 Task: Schedule a meeting for the step count competition.
Action: Mouse moved to (100, 133)
Screenshot: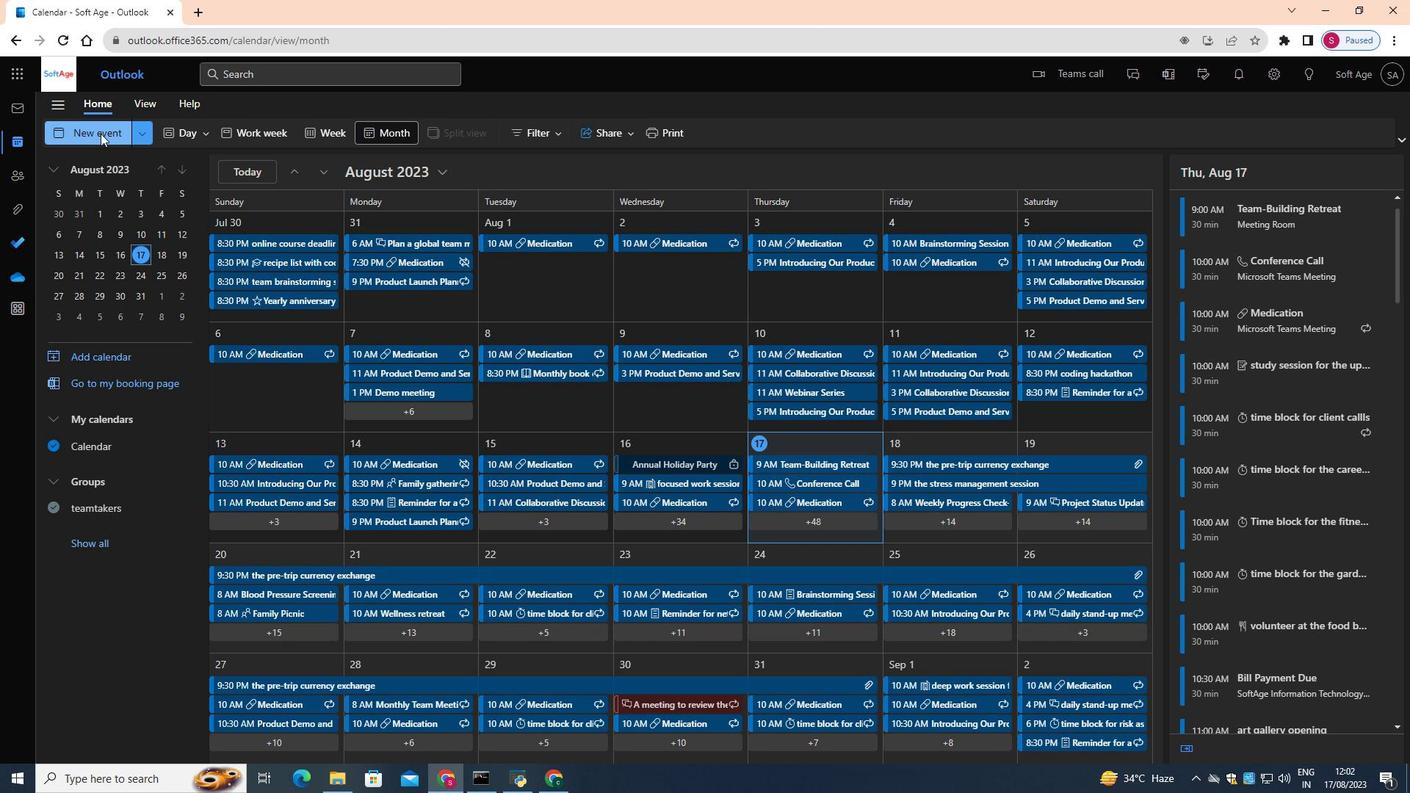 
Action: Mouse pressed left at (100, 133)
Screenshot: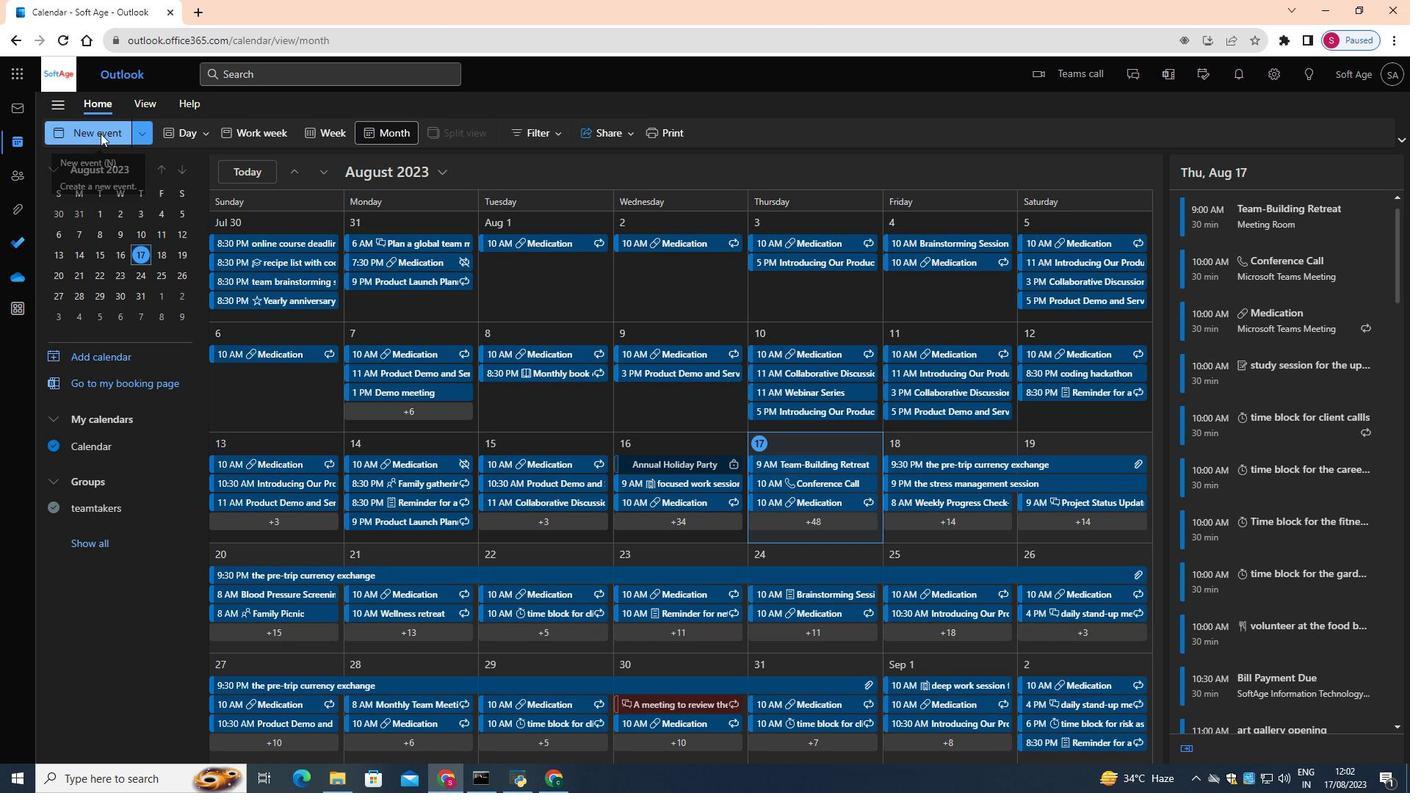 
Action: Mouse moved to (445, 224)
Screenshot: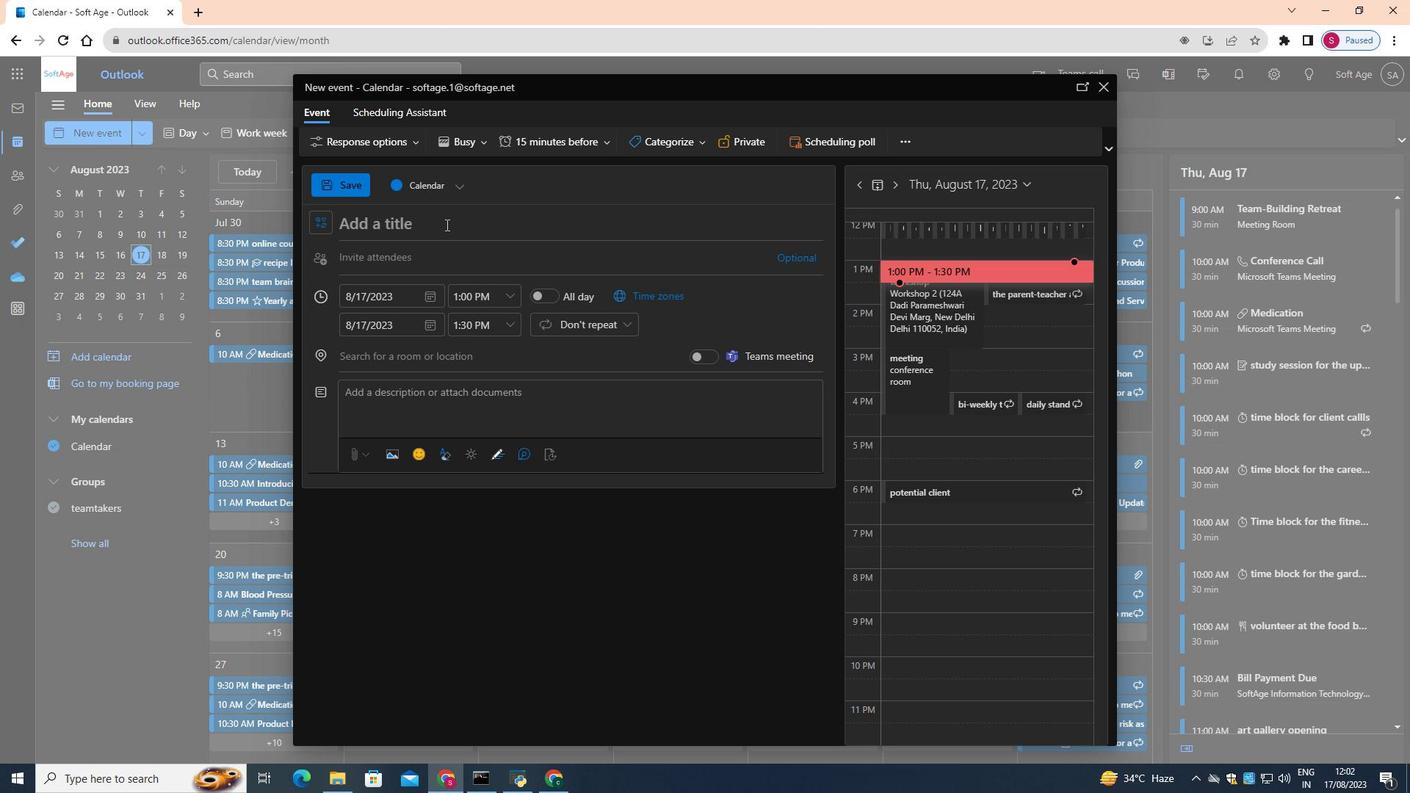 
Action: Mouse pressed left at (445, 224)
Screenshot: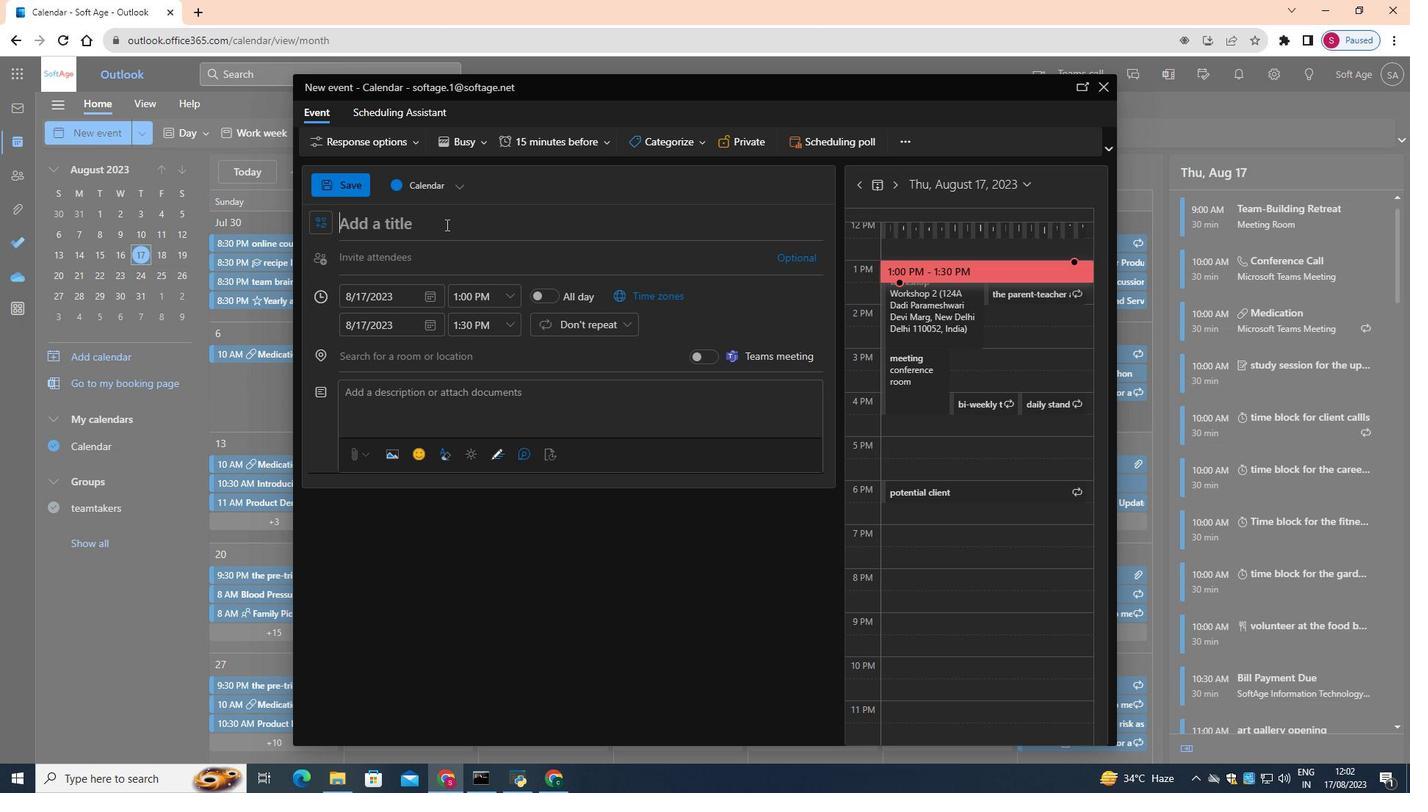 
Action: Key pressed <Key.shift>Step<Key.space><Key.shift>Count<Key.space><Key.shift>Competition<Key.space><Key.shift>Kickoff<Key.space><Key.shift>Meeting
Screenshot: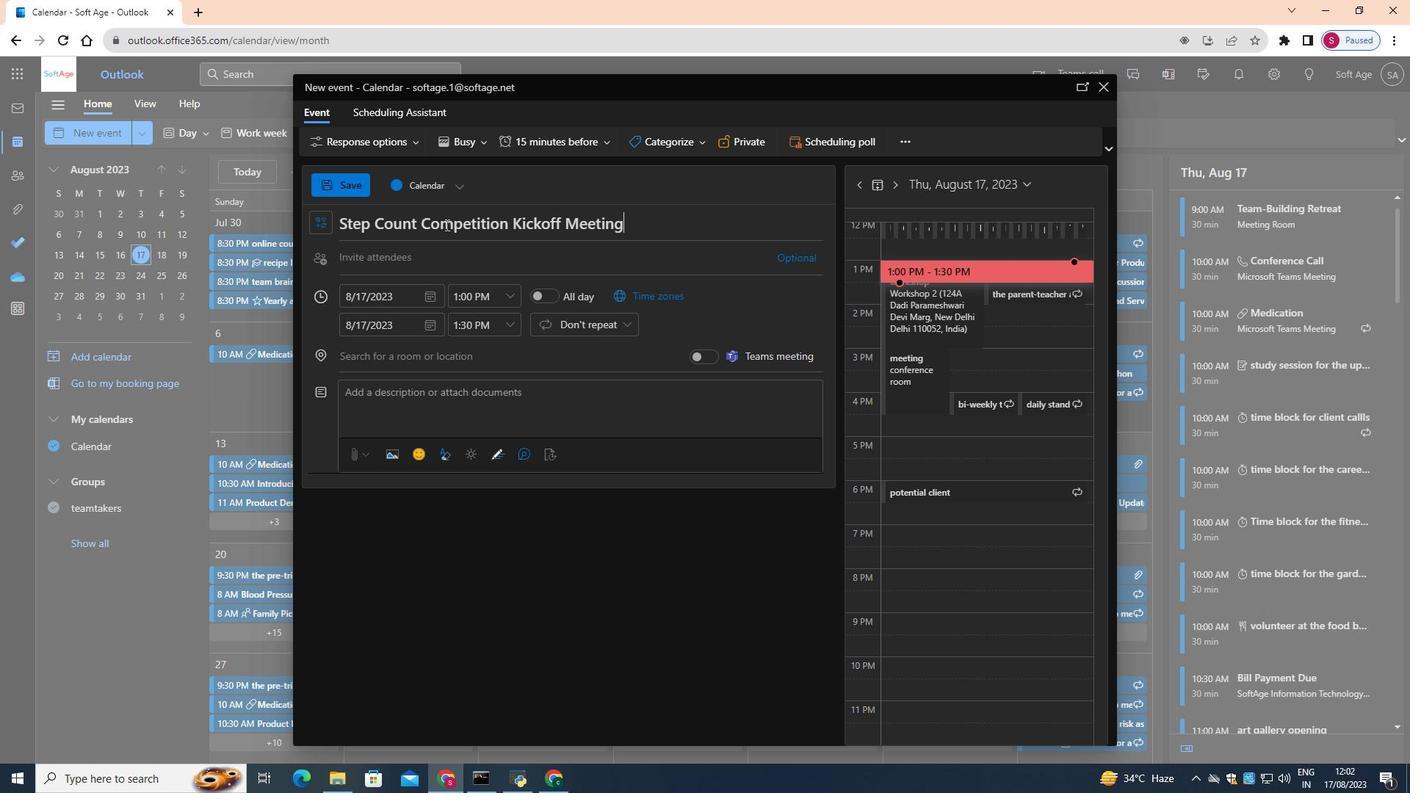 
Action: Mouse moved to (430, 296)
Screenshot: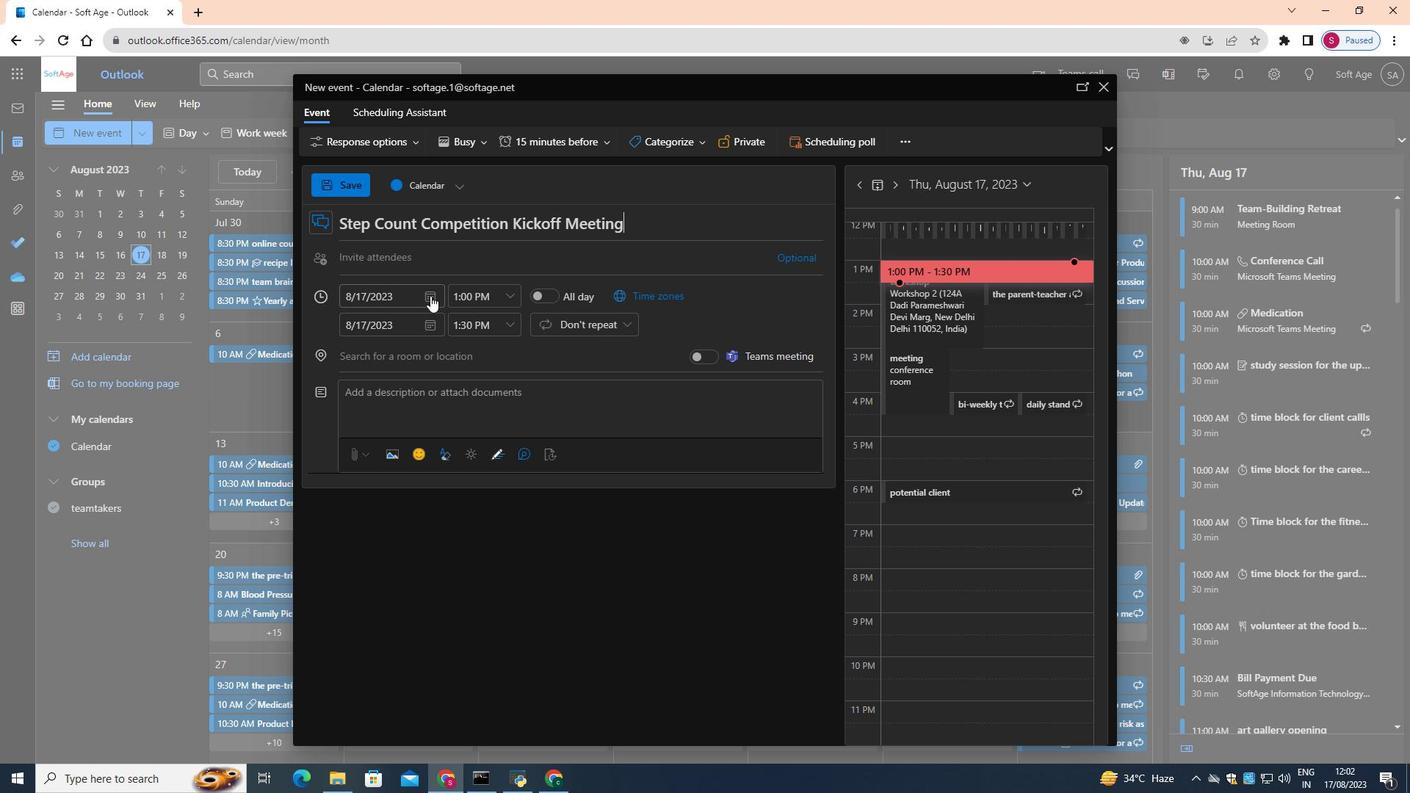 
Action: Mouse pressed left at (430, 296)
Screenshot: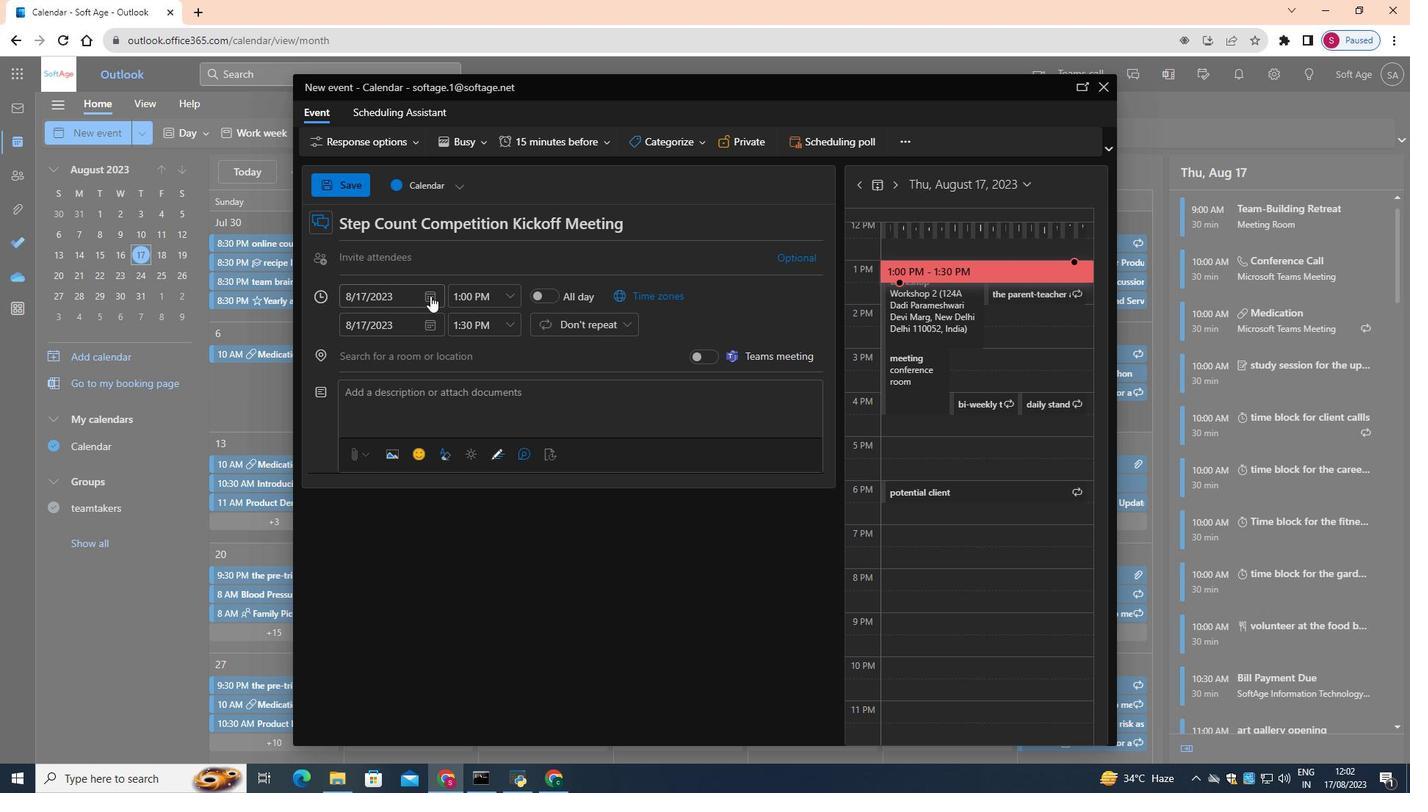 
Action: Mouse moved to (421, 429)
Screenshot: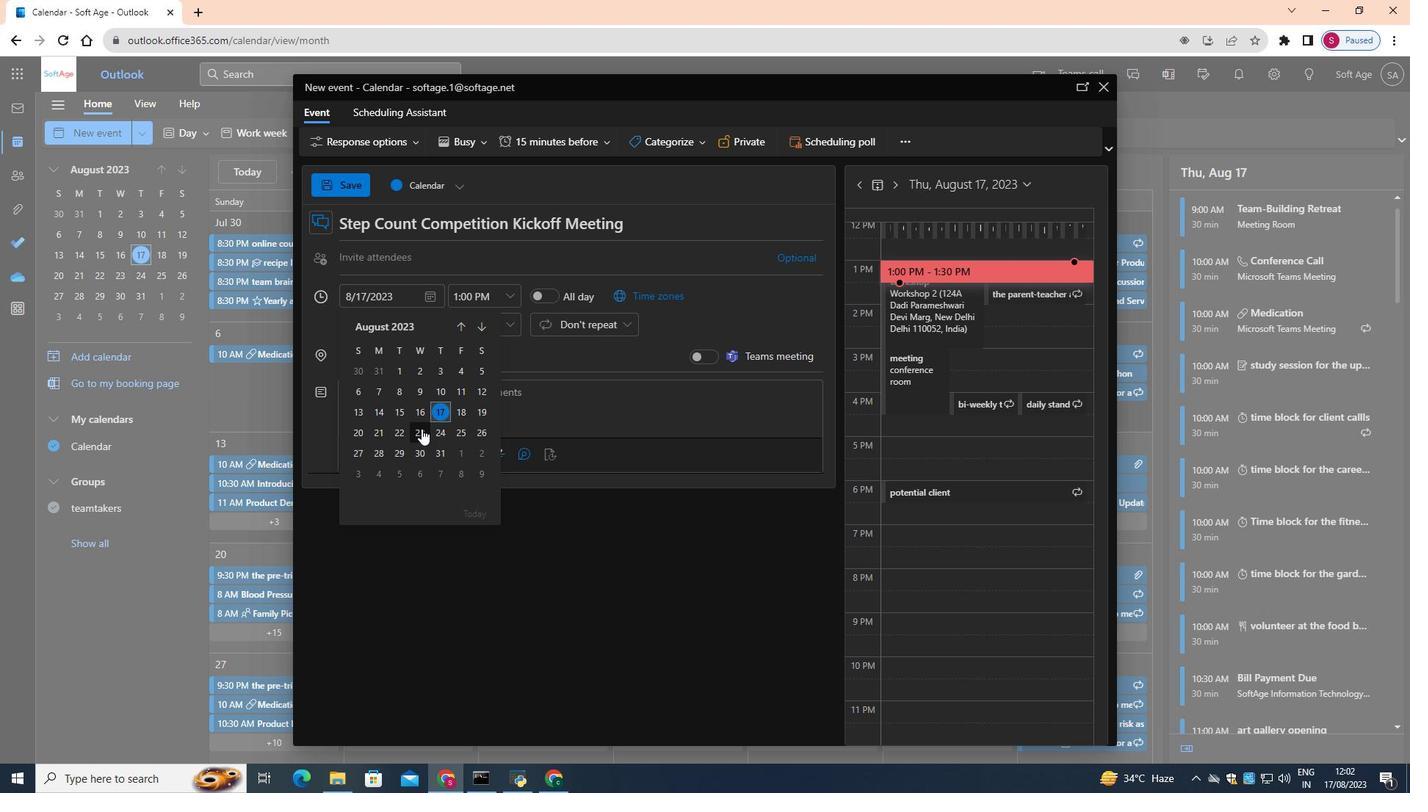
Action: Mouse pressed left at (421, 429)
Screenshot: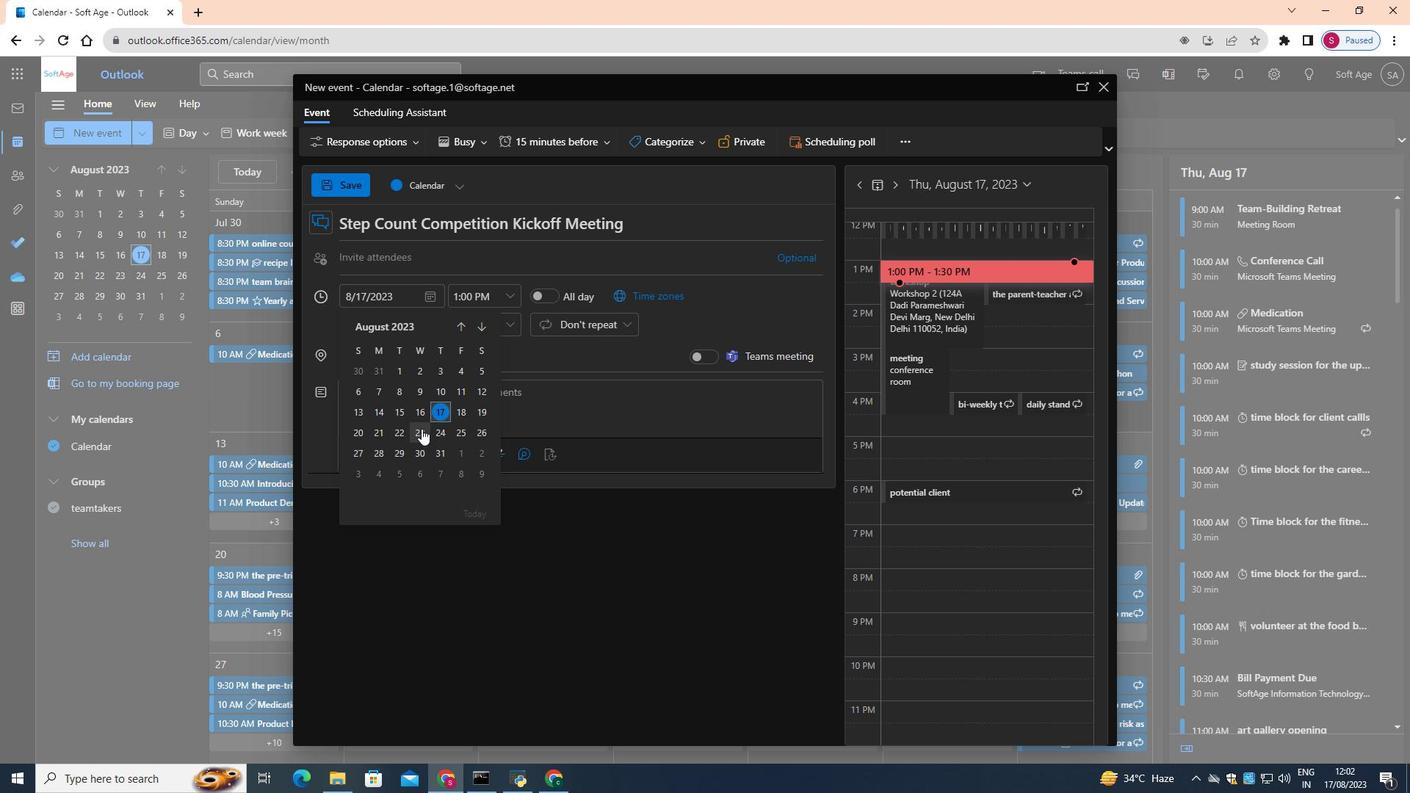 
Action: Mouse moved to (511, 291)
Screenshot: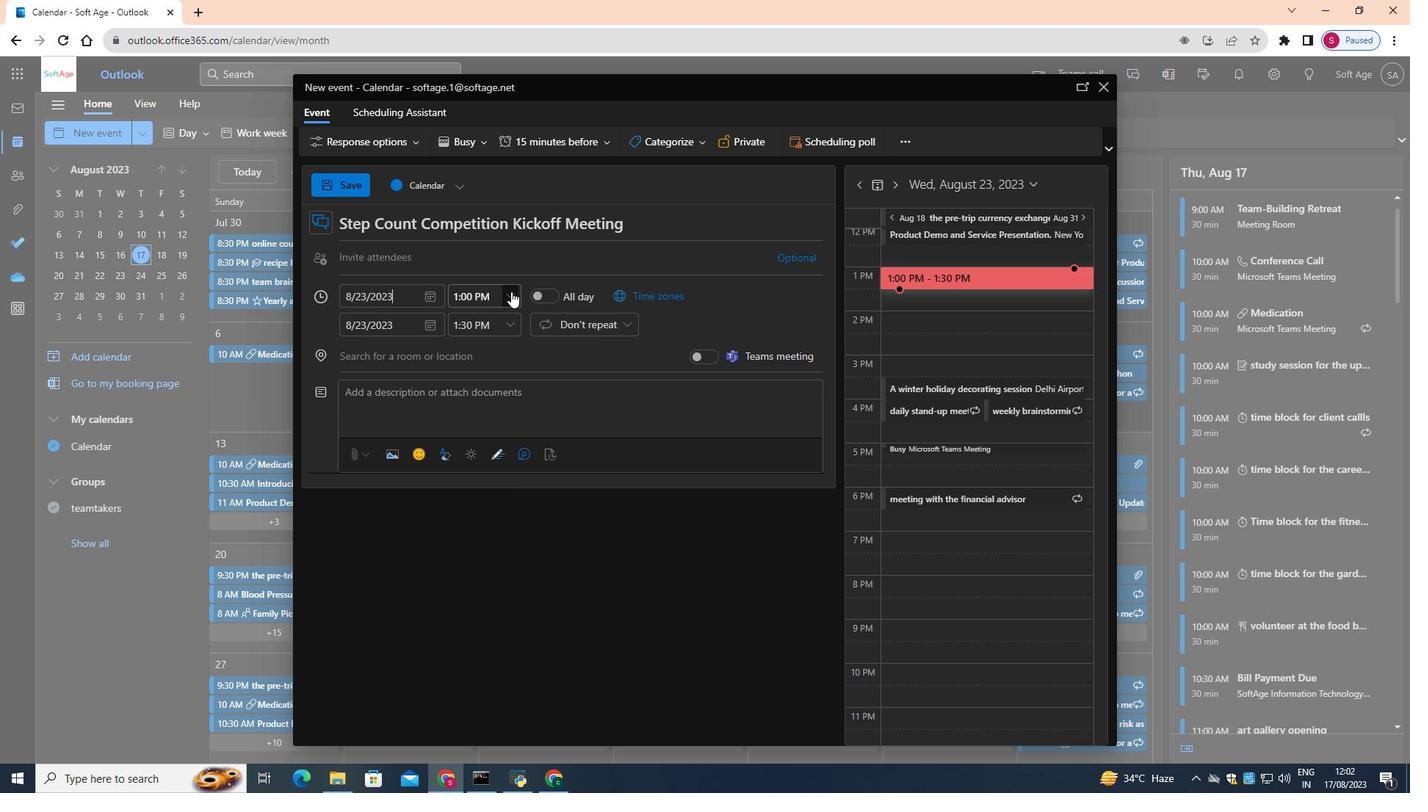 
Action: Mouse pressed left at (511, 291)
Screenshot: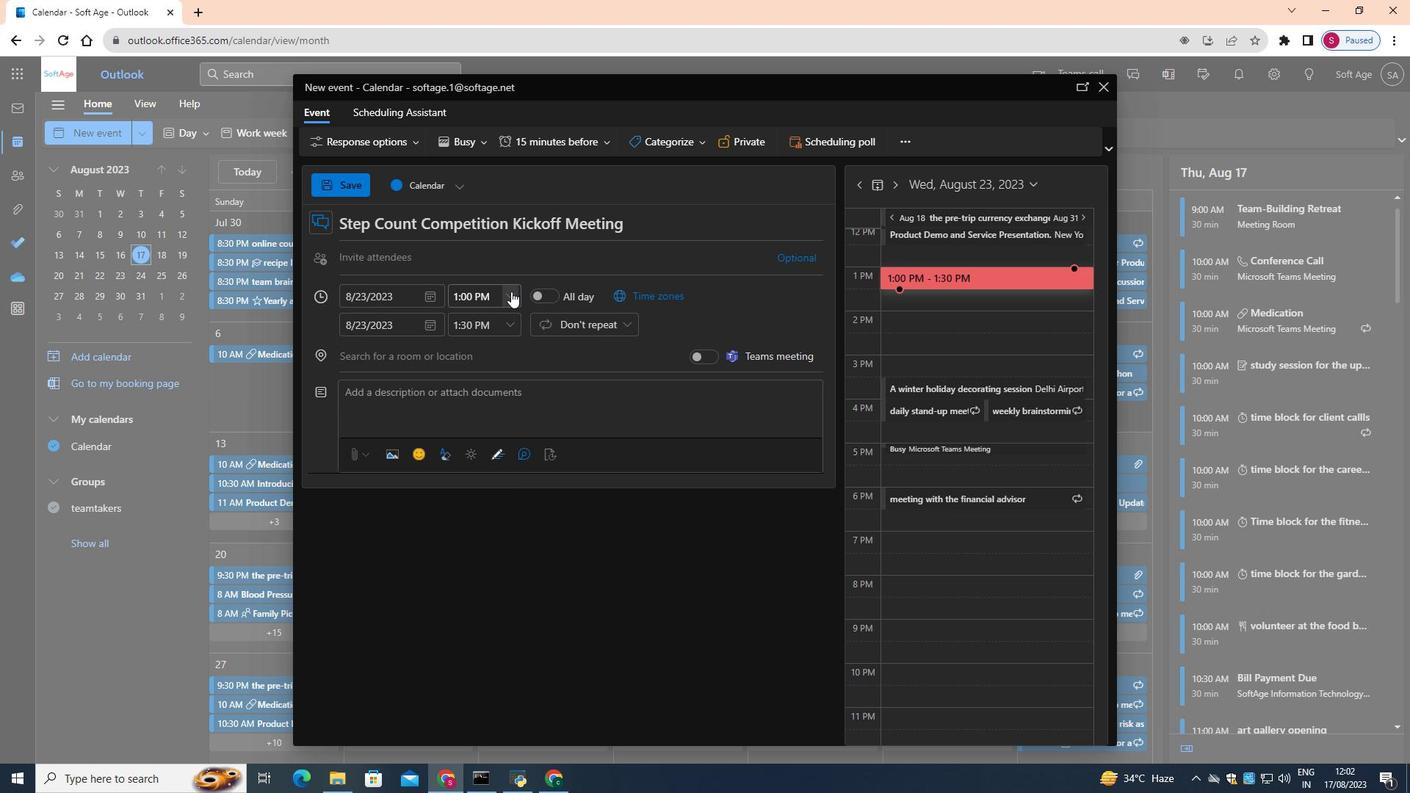 
Action: Mouse moved to (480, 346)
Screenshot: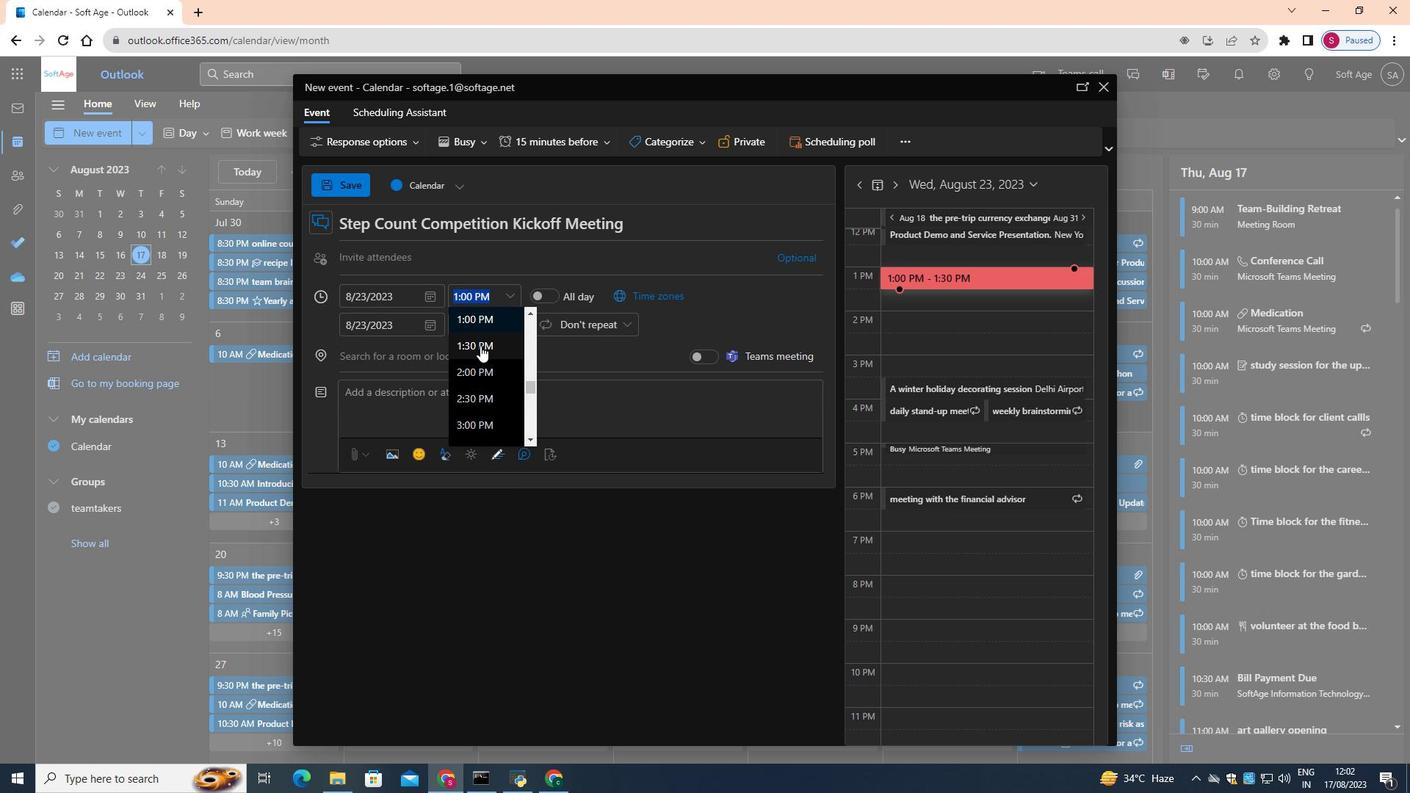 
Action: Mouse pressed left at (480, 346)
Screenshot: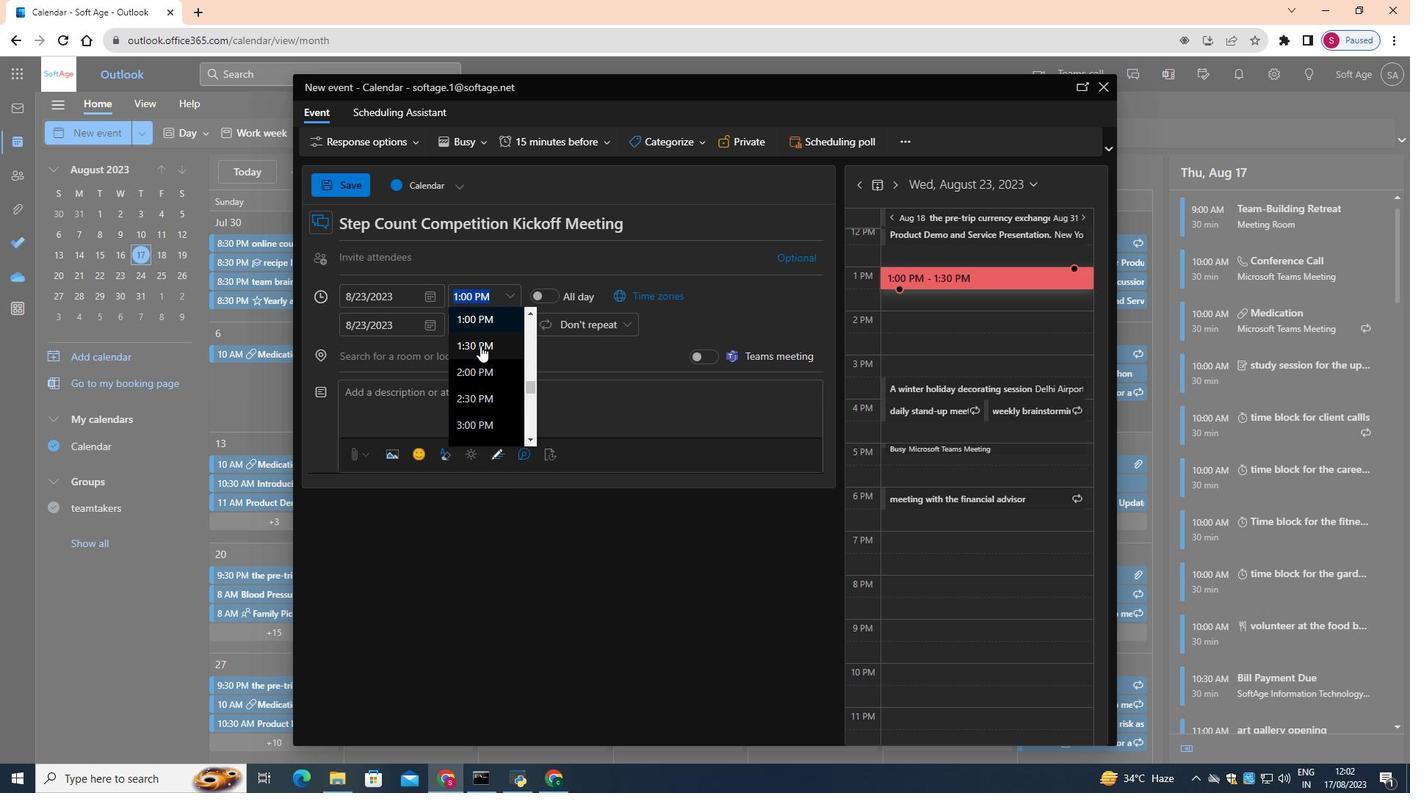 
Action: Mouse moved to (513, 319)
Screenshot: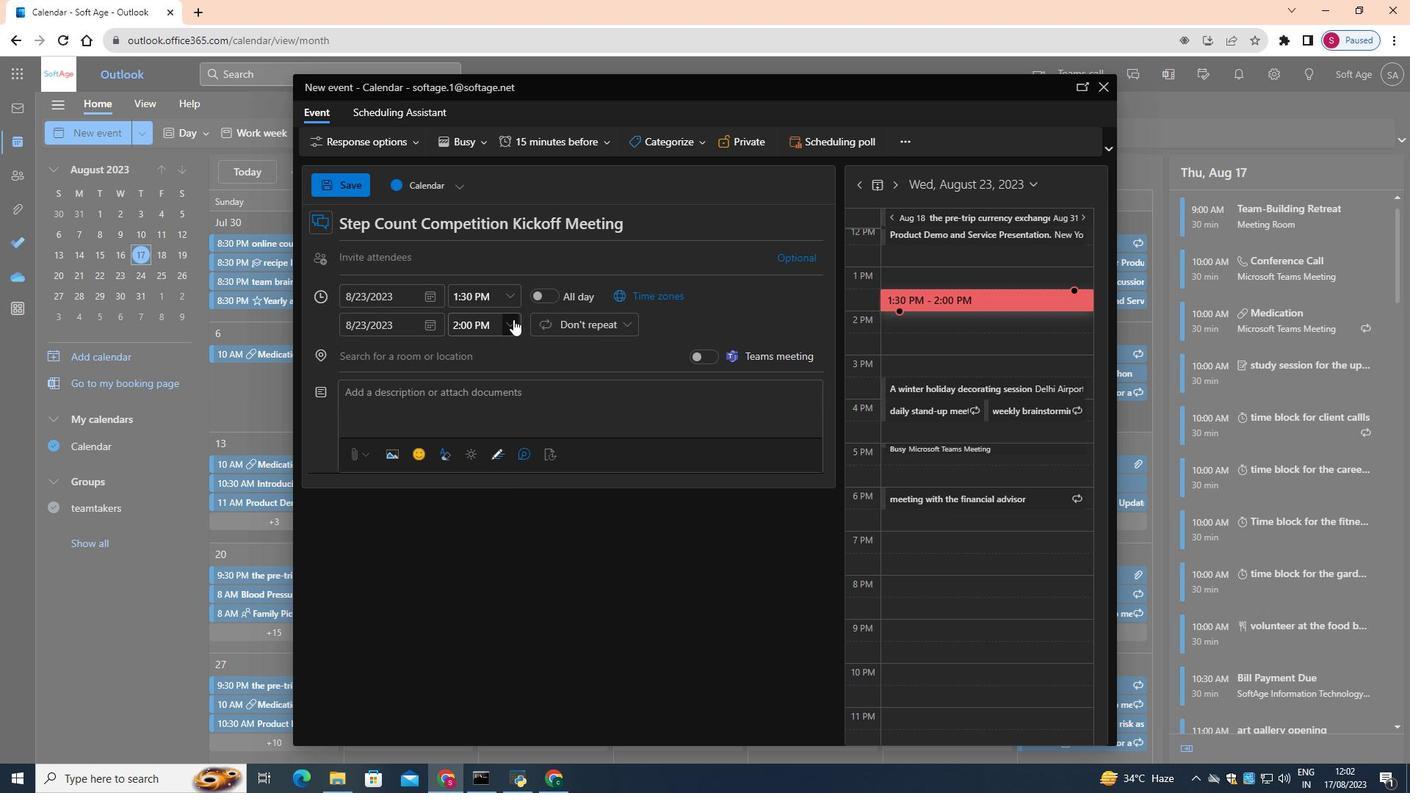
Action: Mouse pressed left at (513, 319)
Screenshot: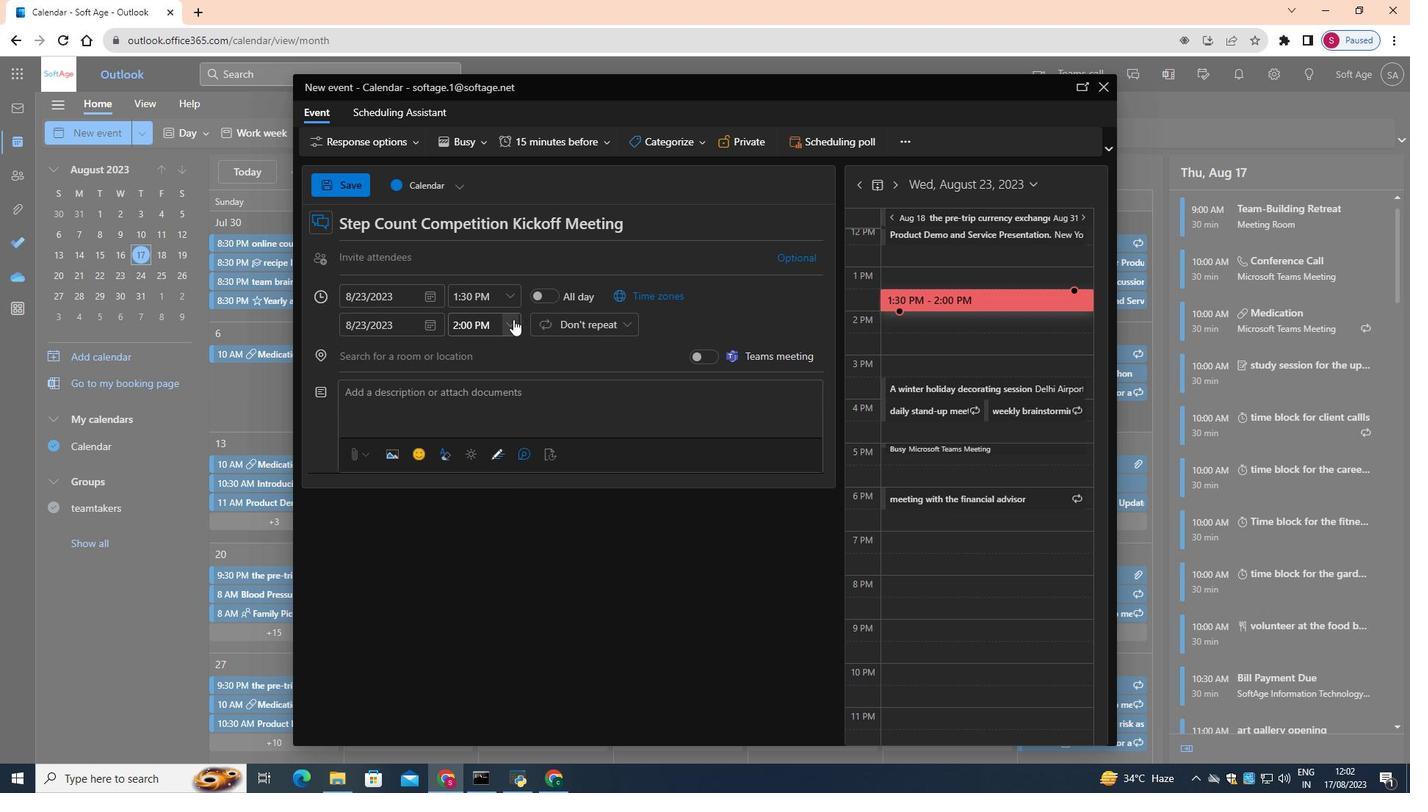 
Action: Mouse moved to (513, 422)
Screenshot: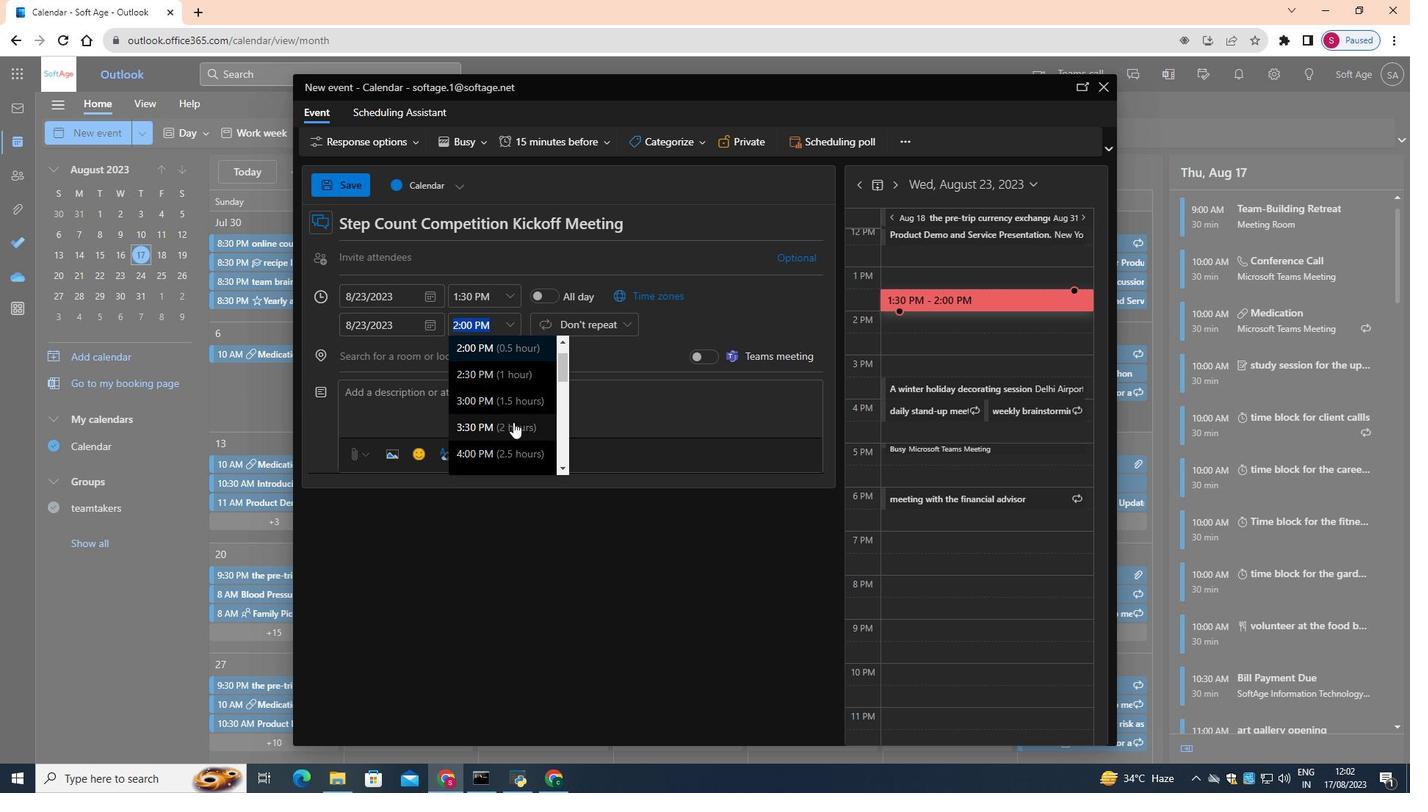 
Action: Mouse pressed left at (513, 422)
Screenshot: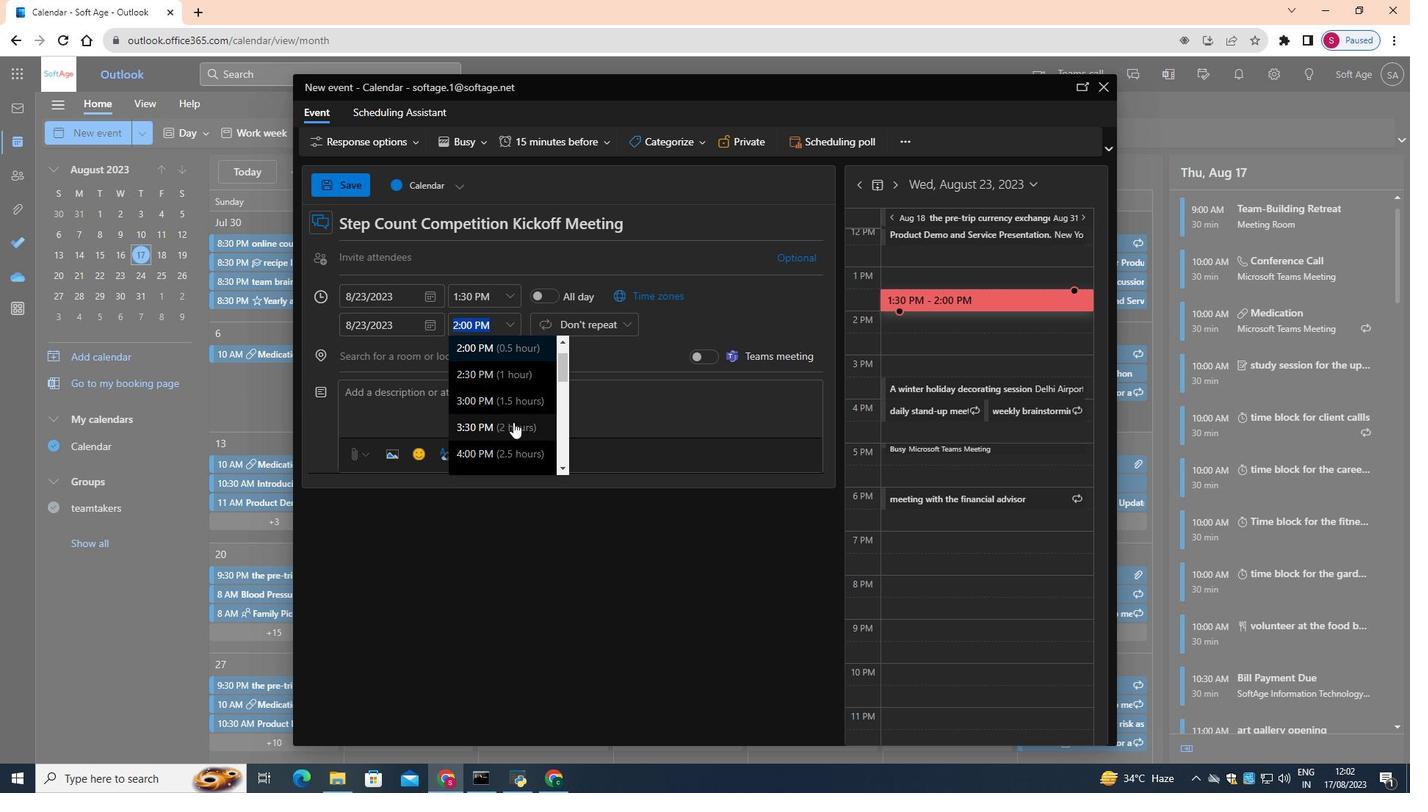 
Action: Mouse moved to (576, 417)
Screenshot: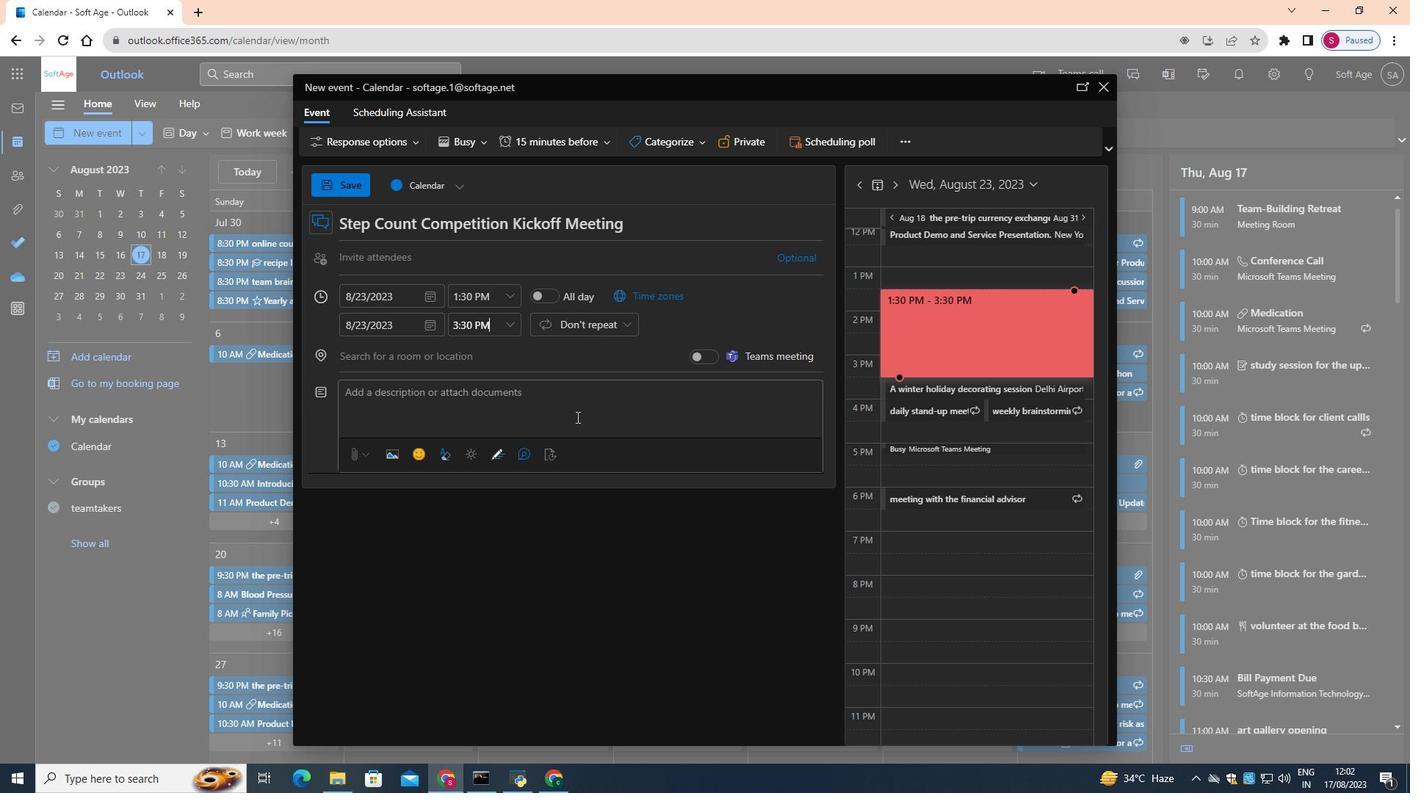 
Action: Mouse pressed left at (576, 417)
Screenshot: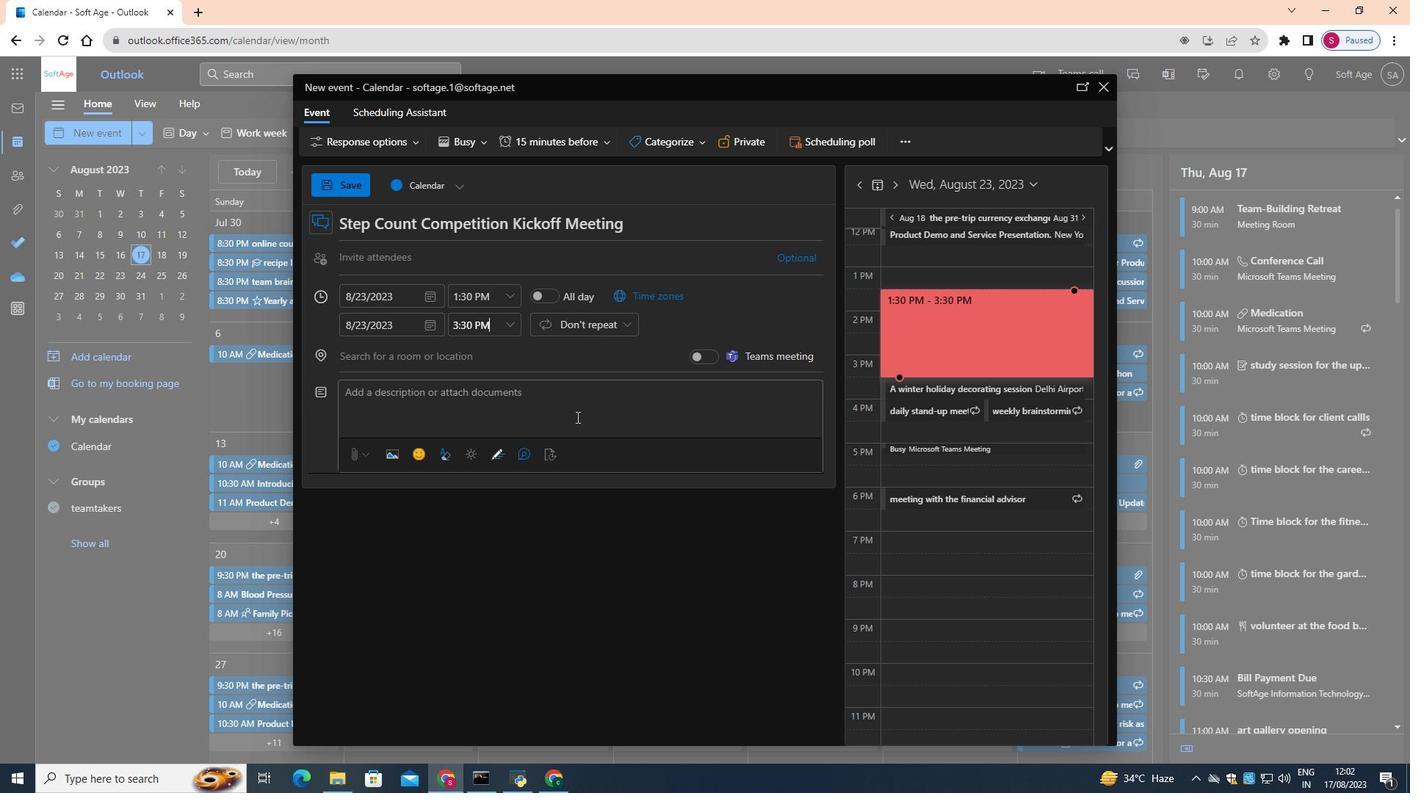
Action: Mouse moved to (577, 417)
Screenshot: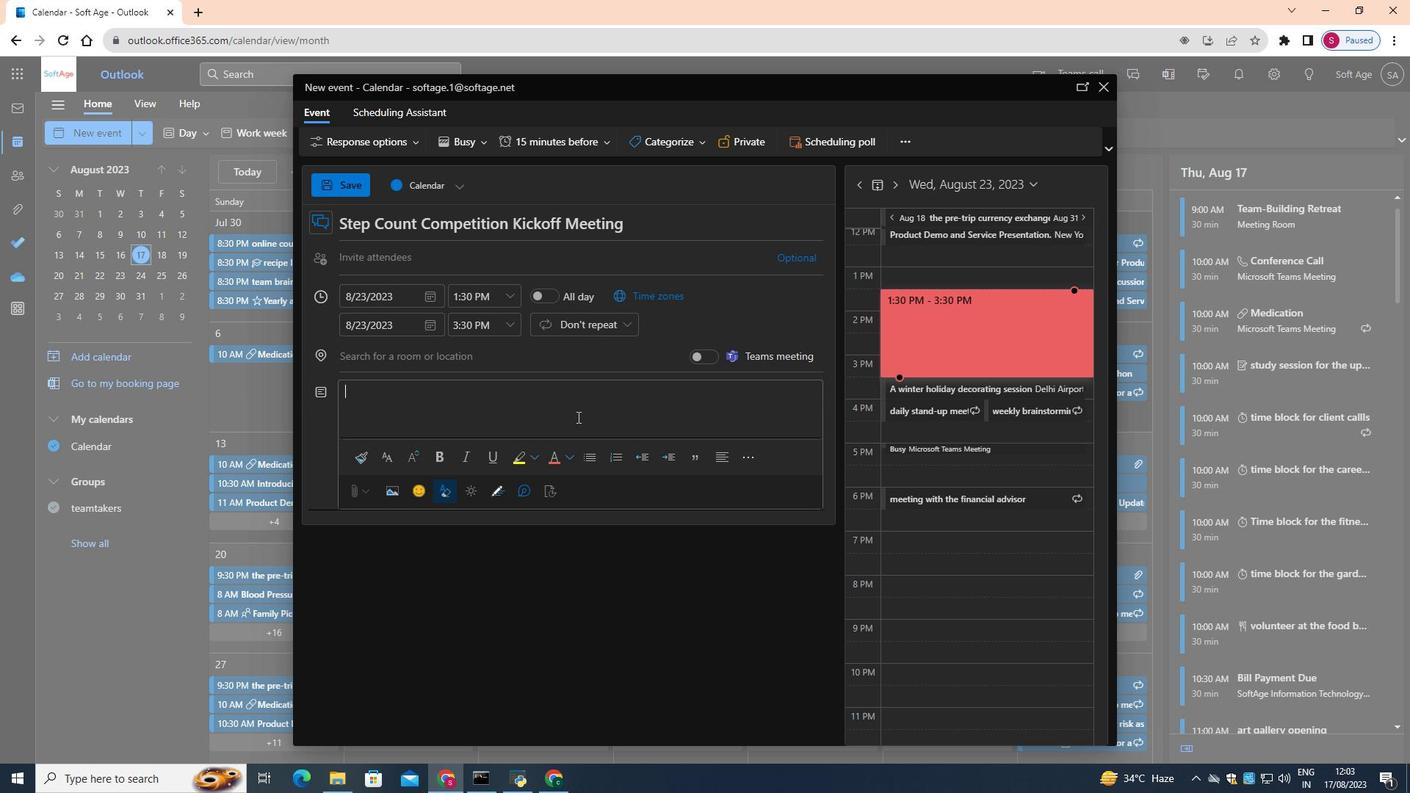 
Action: Key pressed <Key.shift>Get<Key.space>ready<Key.space>tostep<Key.backspace><Key.backspace><Key.backspace><Key.backspace><Key.space>step<Key.space>up<Key.space>your<Key.space>fitness<Key.space>game<Key.shift_r><Key.shift_r><Key.shift_r><Key.shift_r><Key.shift_r><Key.shift_r><Key.shift_r><Key.shift_r><Key.shift_r><Key.shift_r>!<Key.space><Key.shift>Join<Key.space>us<Key.space>fr<Key.space>the<Key.space><Key.shift>Step<Key.space><Key.shift><Key.shift><Key.shift><Key.shift><Key.shift><Key.shift><Key.shift><Key.shift><Key.shift><Key.shift><Key.shift><Key.shift>Count<Key.space><Key.shift><Key.shift><Key.shift>Competition<Key.space><Key.shift>Kickoff<Key.space><Key.shift>Meeting,<Key.space>where<Key.space>we'll<Key.space>introduce<Key.space>the<Key.space>exciting<Key.space>challenge<Key.space>ahead<Key.space>and<Key.space>discuss<Key.space>the<Key.space>rules,<Key.space>goals,<Key.space>and<Key.space>rewards.
Screenshot: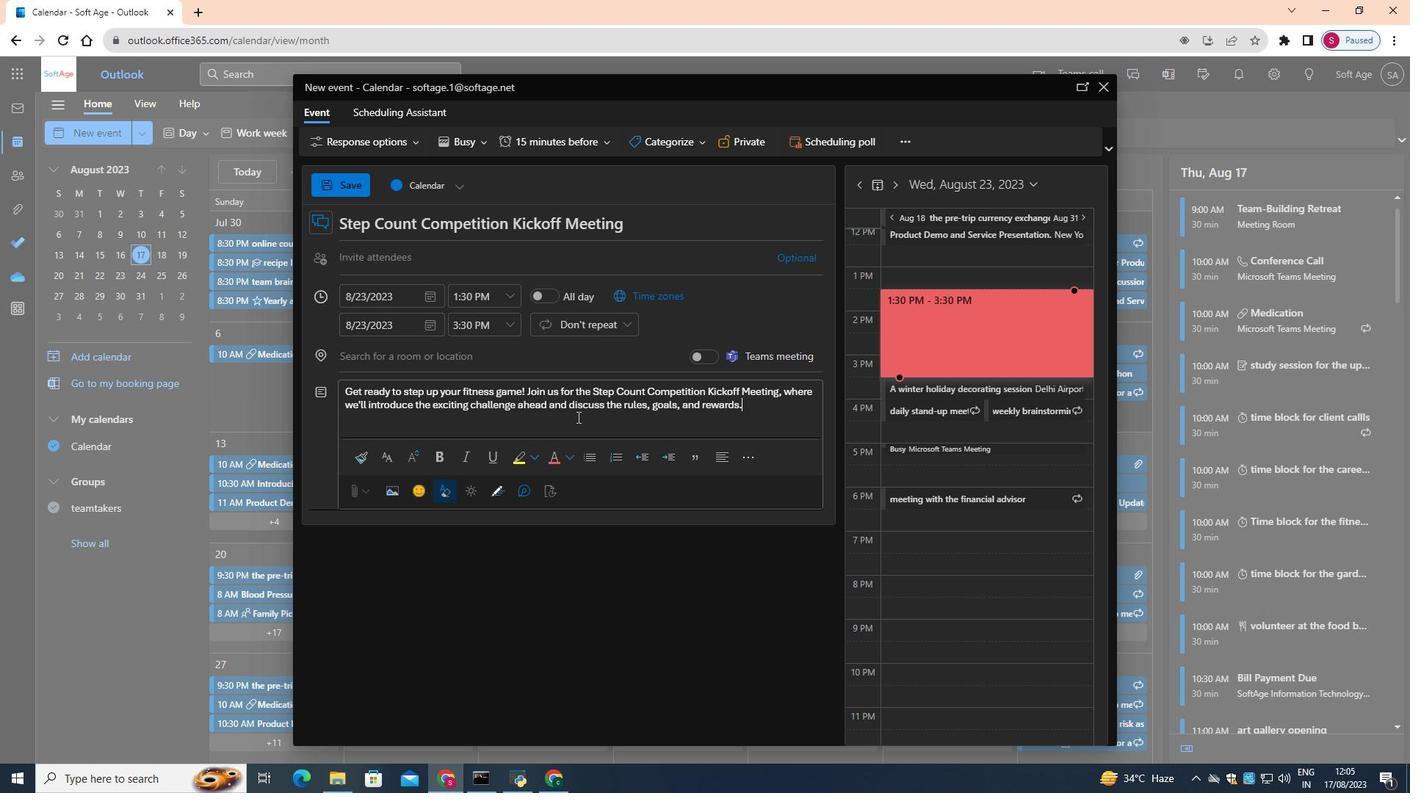 
Action: Mouse moved to (349, 181)
Screenshot: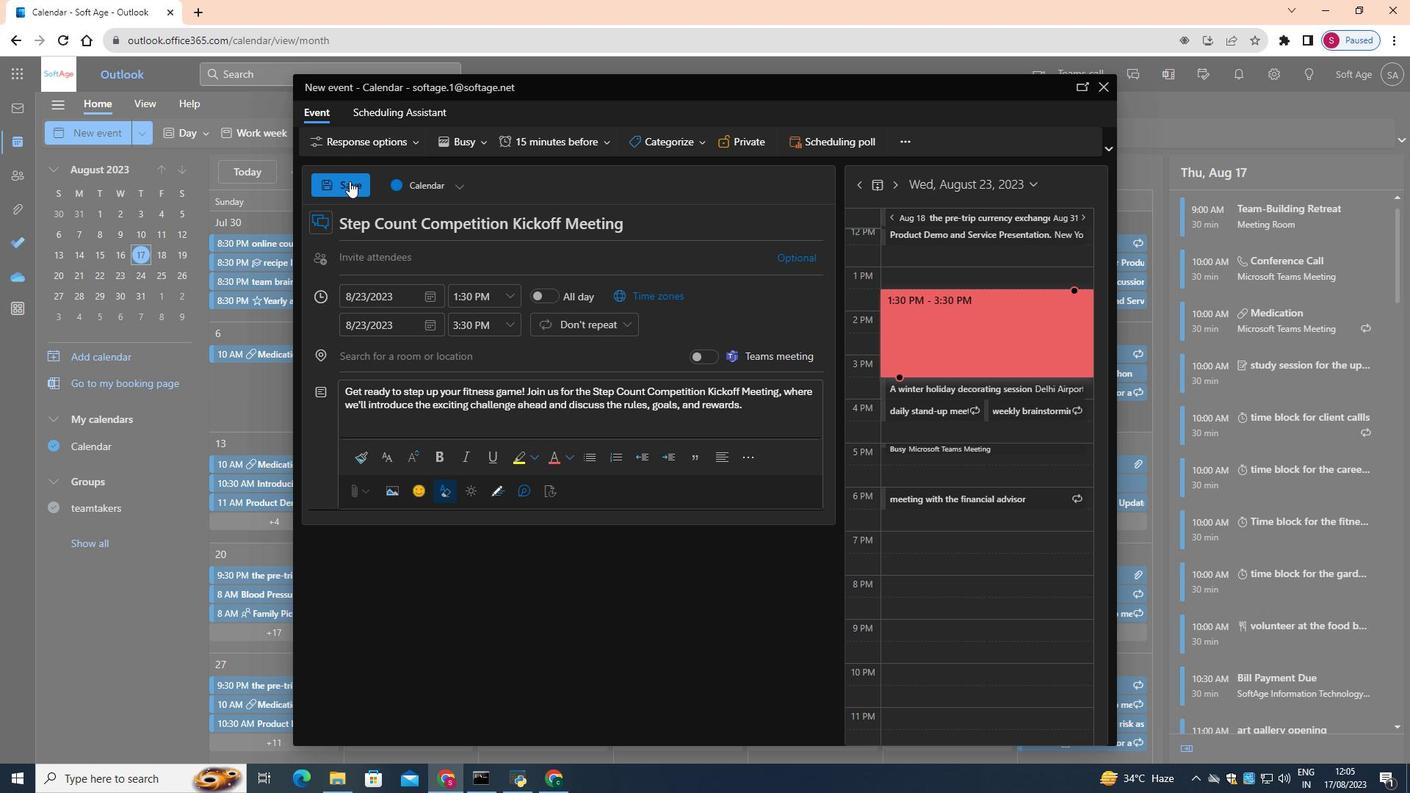 
Action: Mouse pressed left at (349, 181)
Screenshot: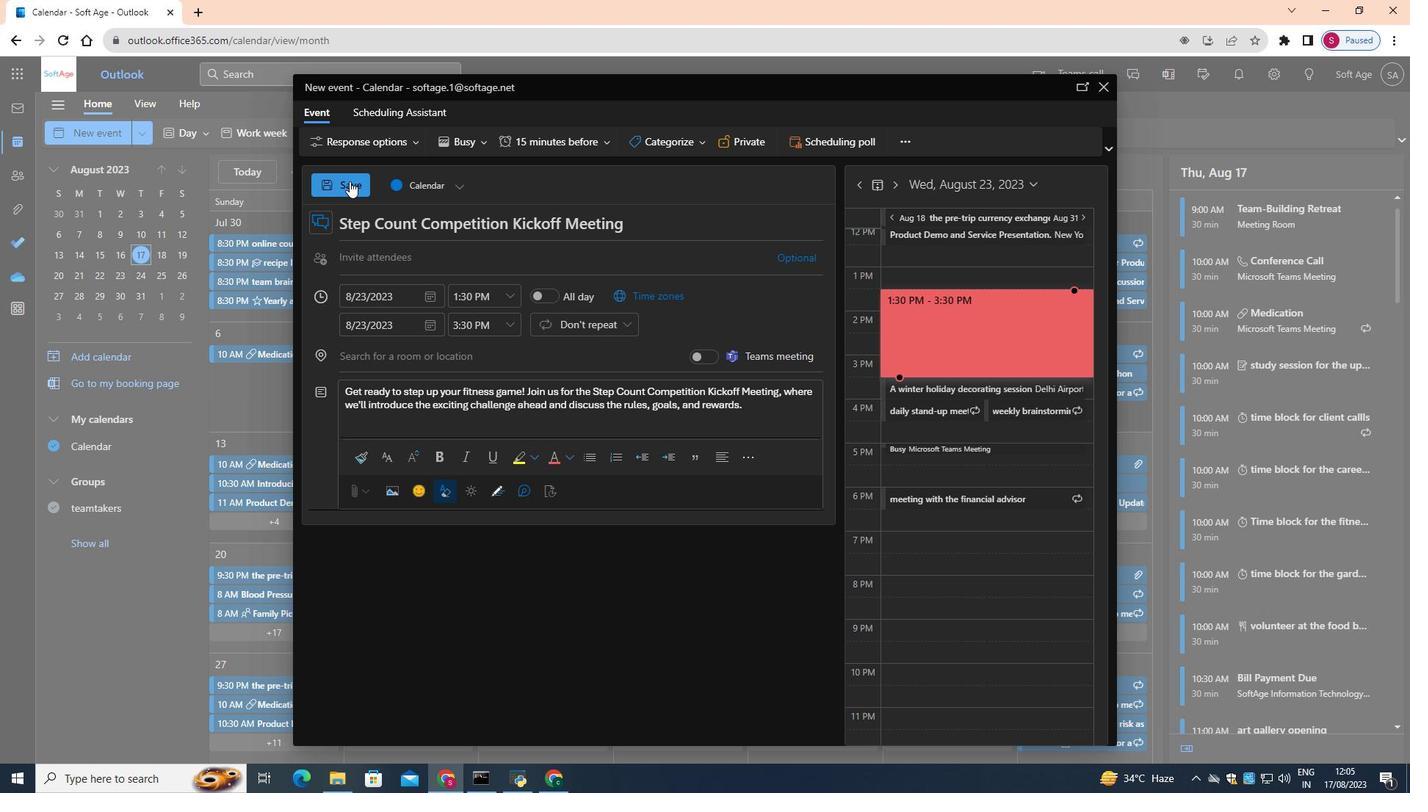 
